 Task: Log work in the project Vigilant for the issue 'Develop a new tool for automated testing of voice assistants' spent time as '6w 2d 19h 26m' and remaining time as '6w 2d 11h 34m' and add a flag. Now add the issue to the epic 'Data Privacy'.
Action: Mouse moved to (220, 60)
Screenshot: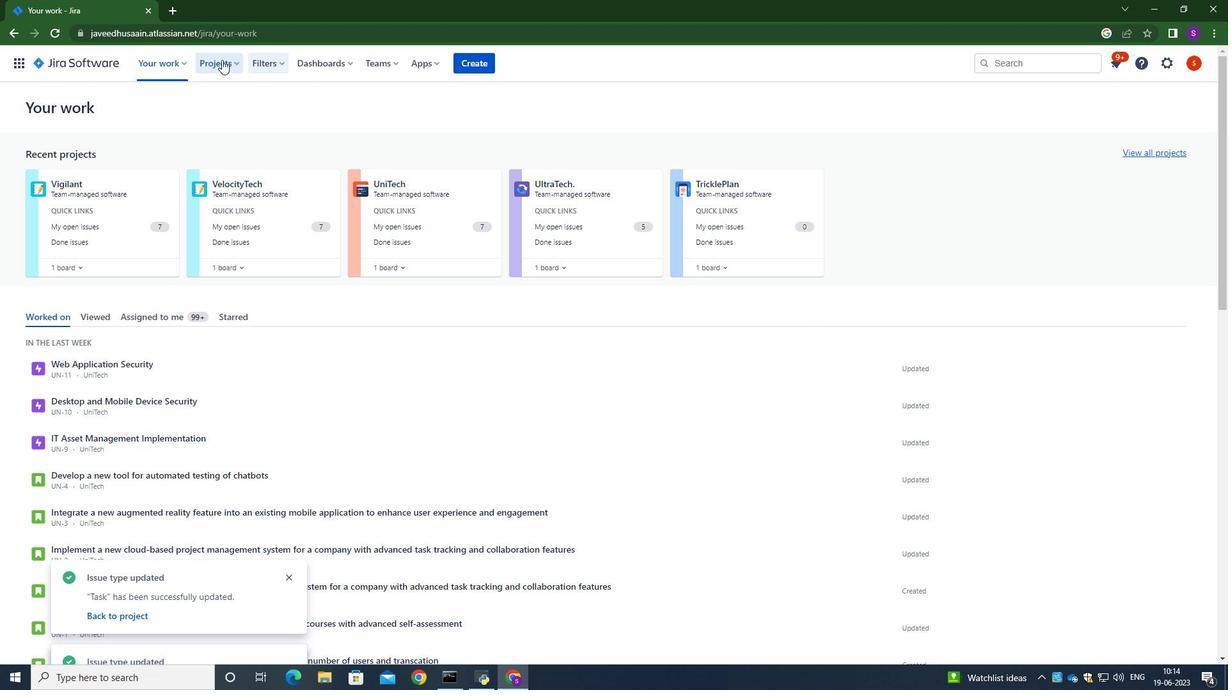 
Action: Mouse pressed left at (220, 60)
Screenshot: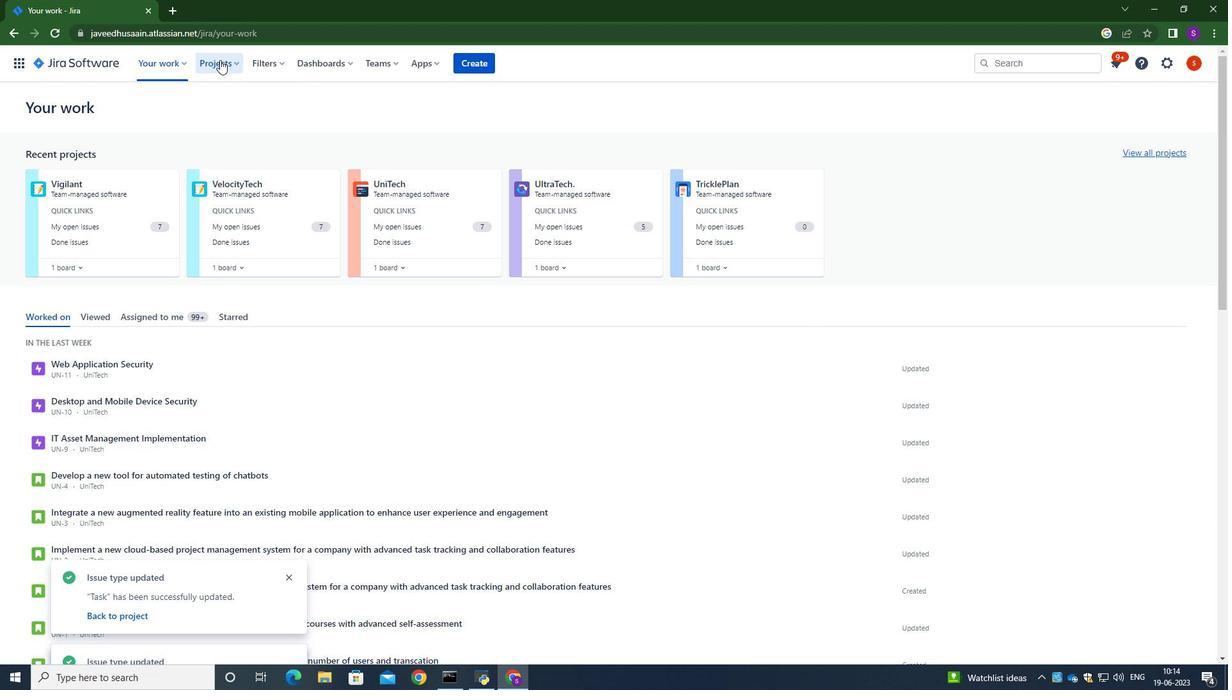 
Action: Mouse moved to (276, 118)
Screenshot: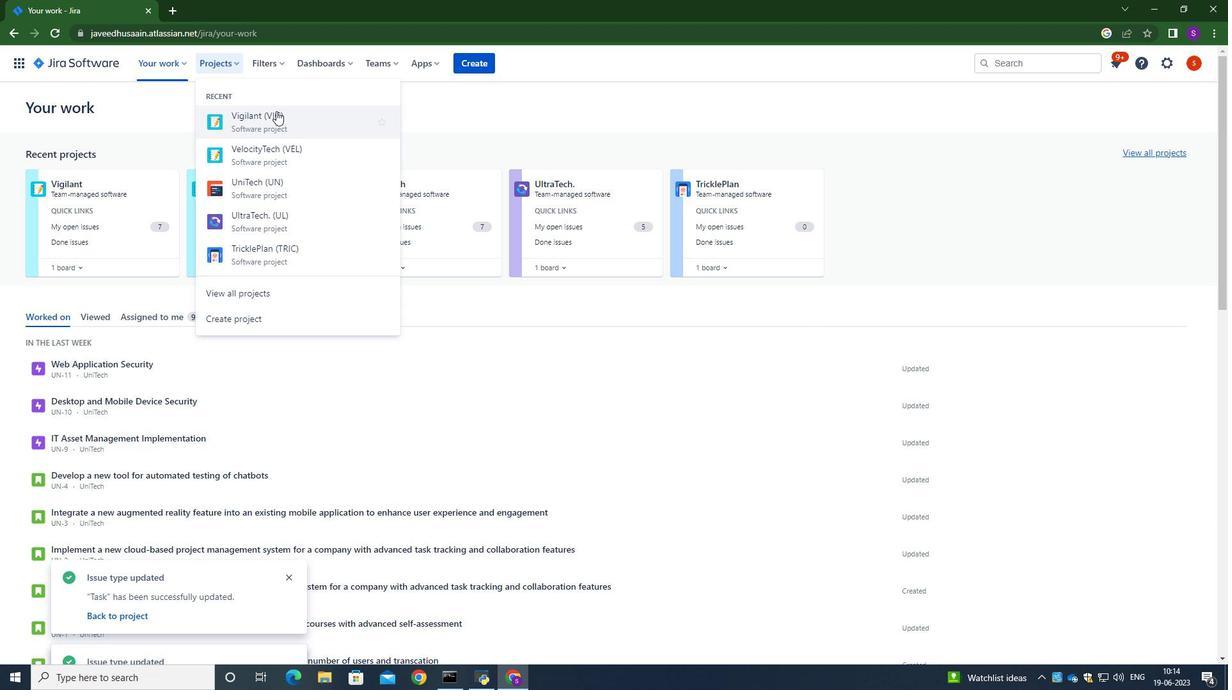 
Action: Mouse pressed left at (276, 118)
Screenshot: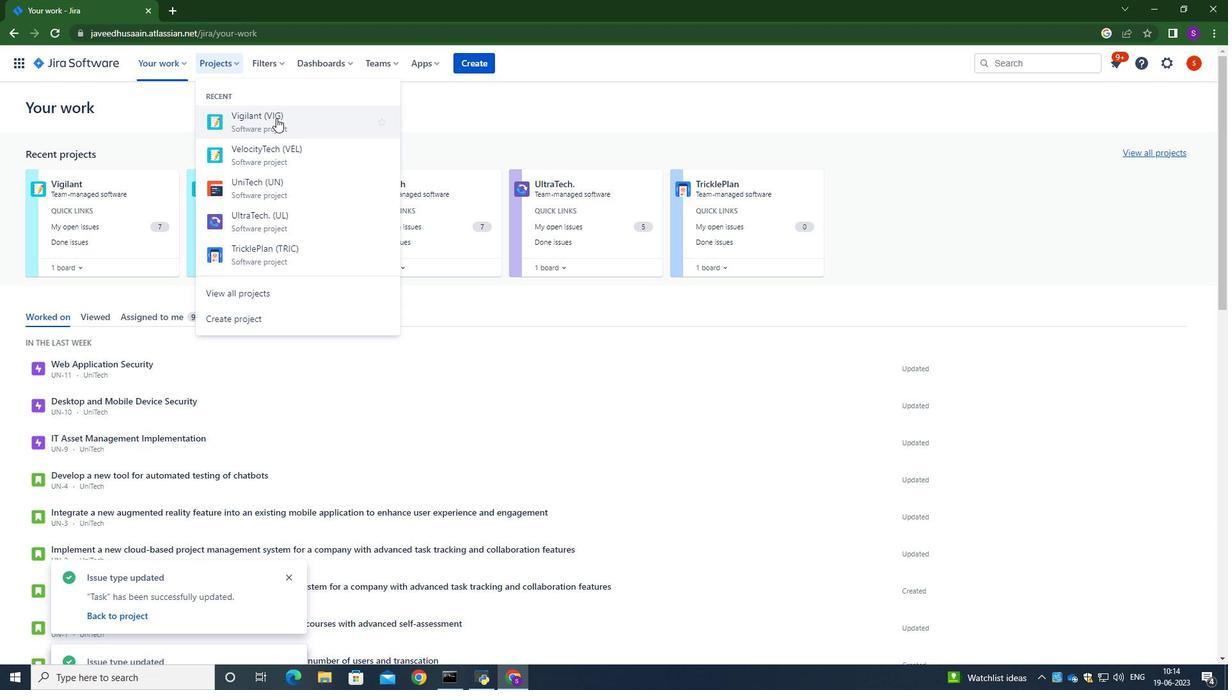 
Action: Mouse moved to (89, 192)
Screenshot: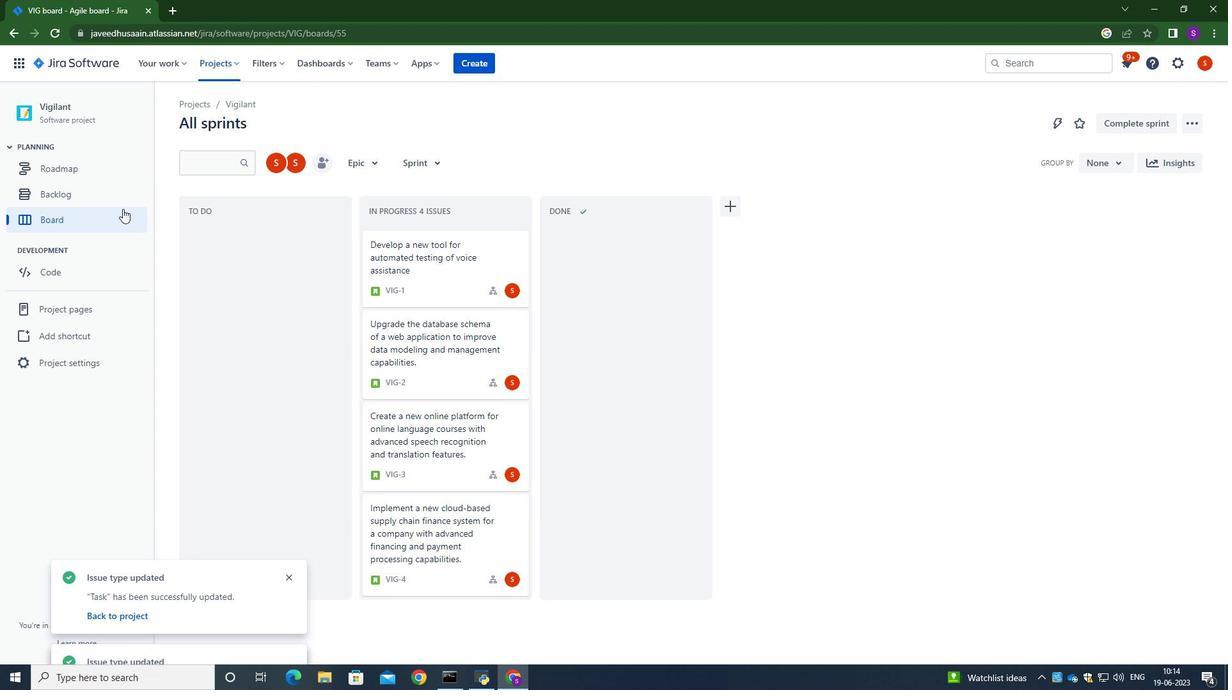 
Action: Mouse pressed left at (89, 192)
Screenshot: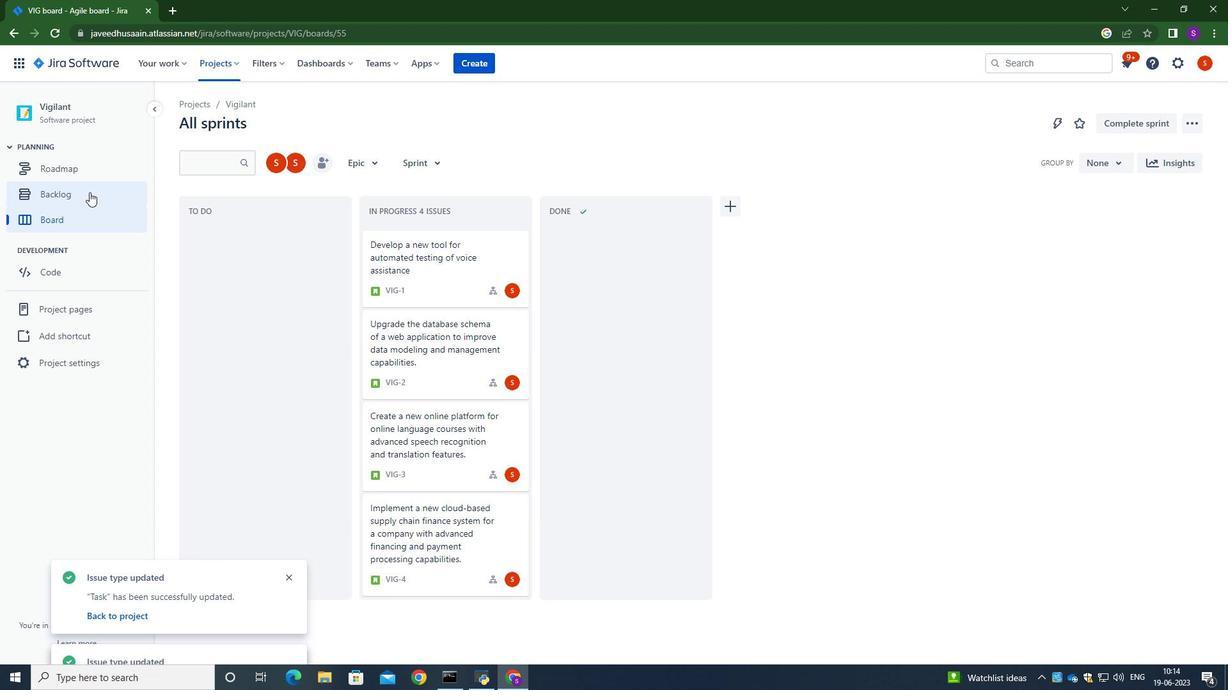 
Action: Mouse moved to (487, 276)
Screenshot: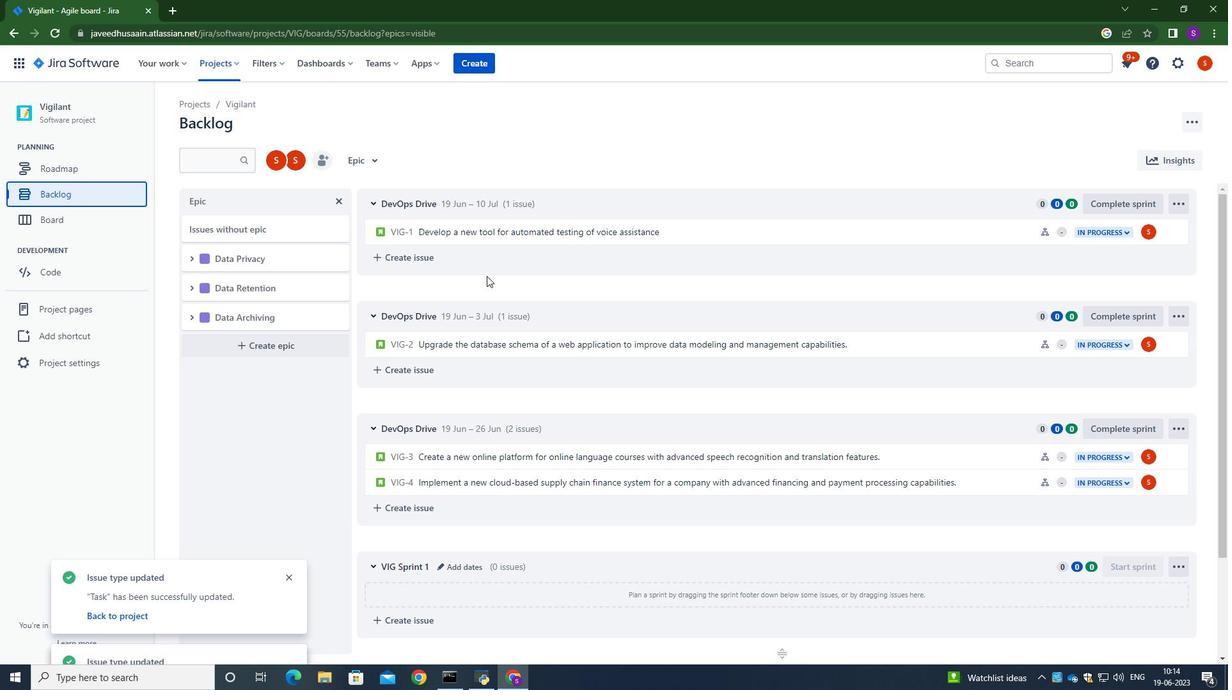 
Action: Mouse scrolled (487, 275) with delta (0, 0)
Screenshot: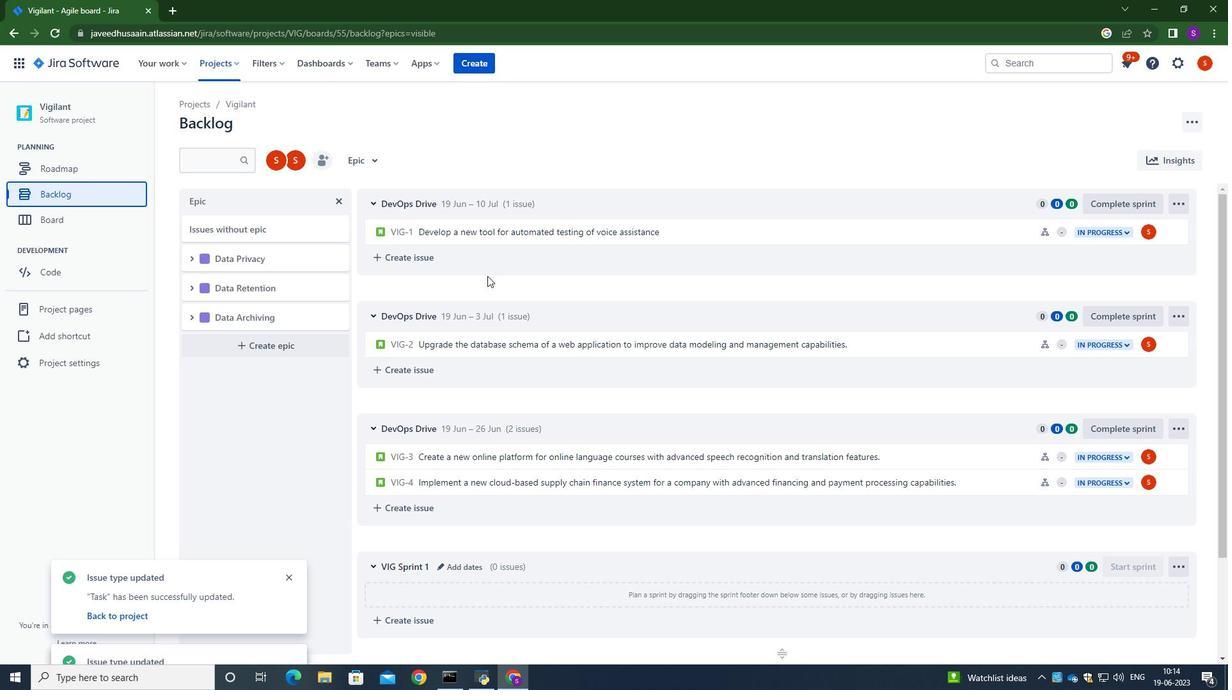 
Action: Mouse scrolled (487, 276) with delta (0, 0)
Screenshot: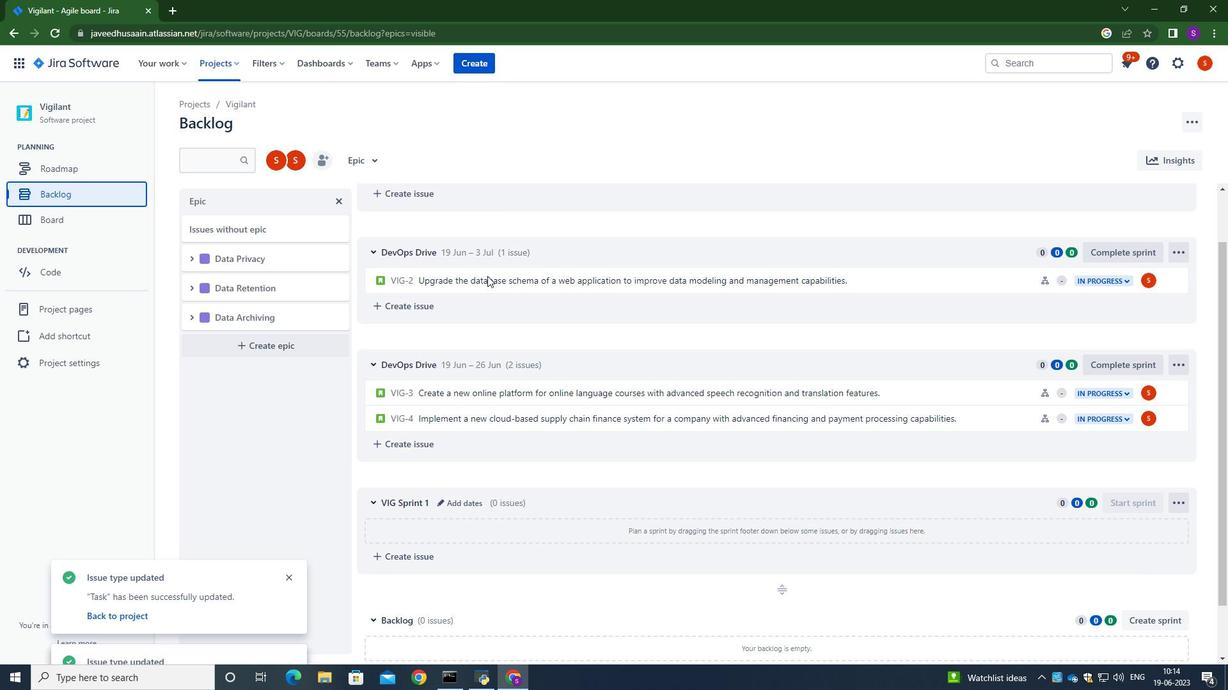 
Action: Mouse scrolled (487, 276) with delta (0, 0)
Screenshot: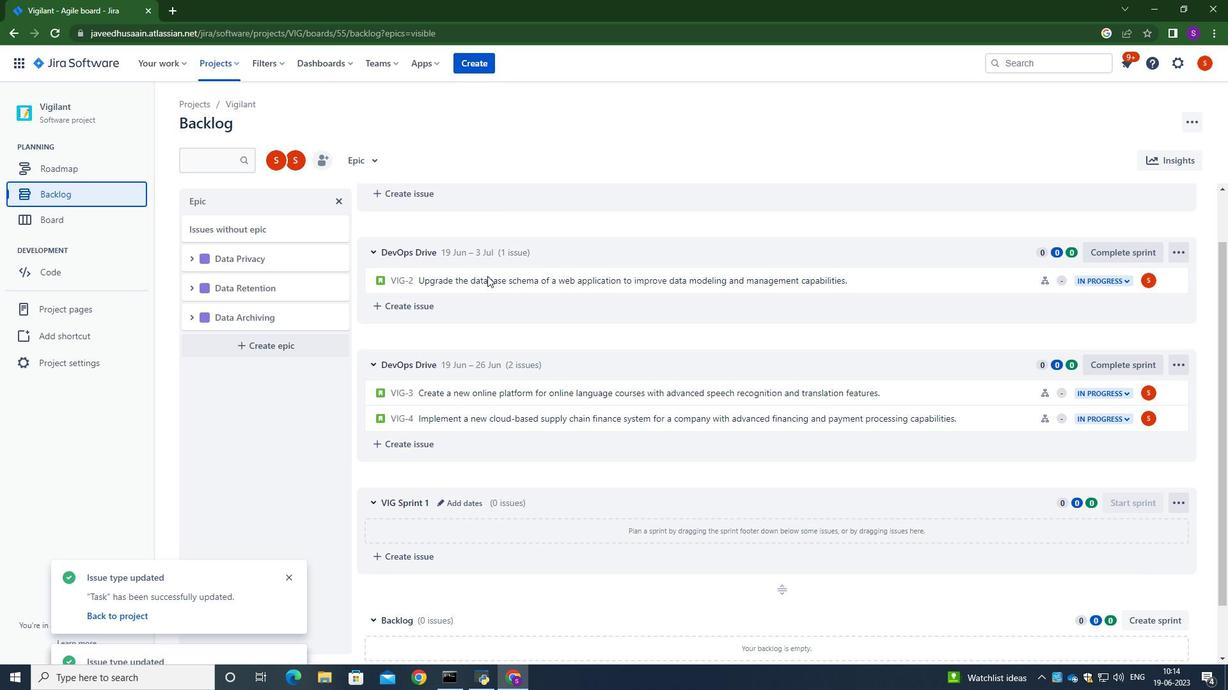 
Action: Mouse scrolled (487, 276) with delta (0, 0)
Screenshot: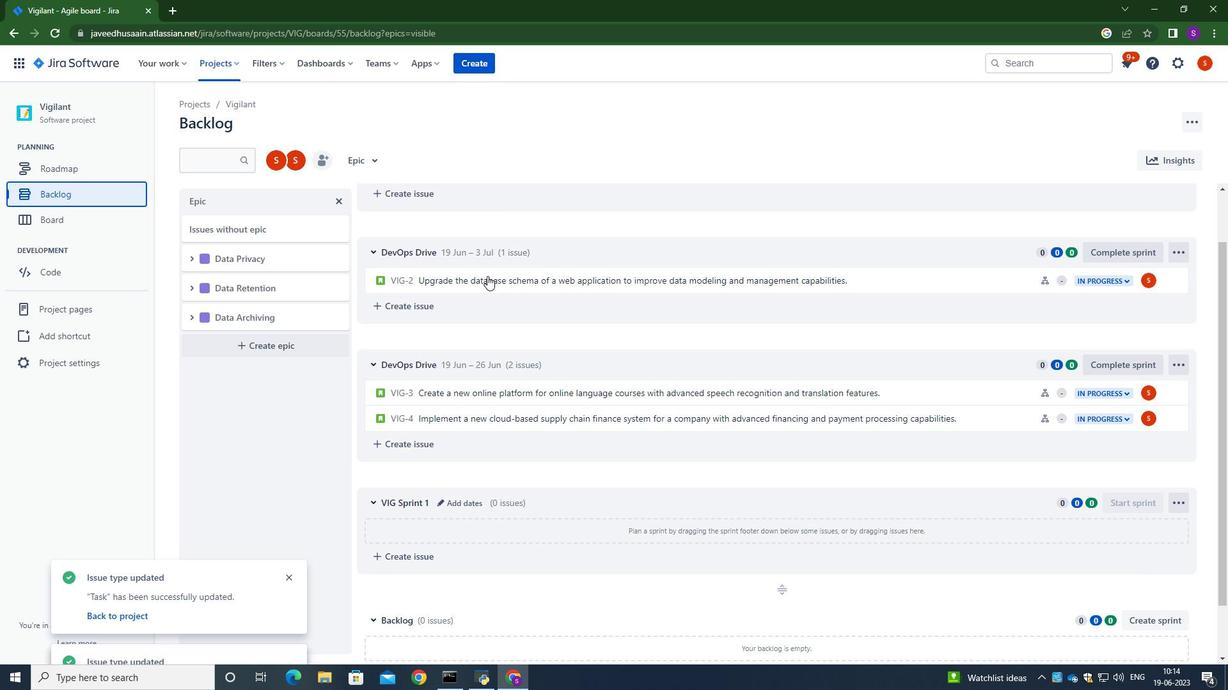 
Action: Mouse moved to (483, 232)
Screenshot: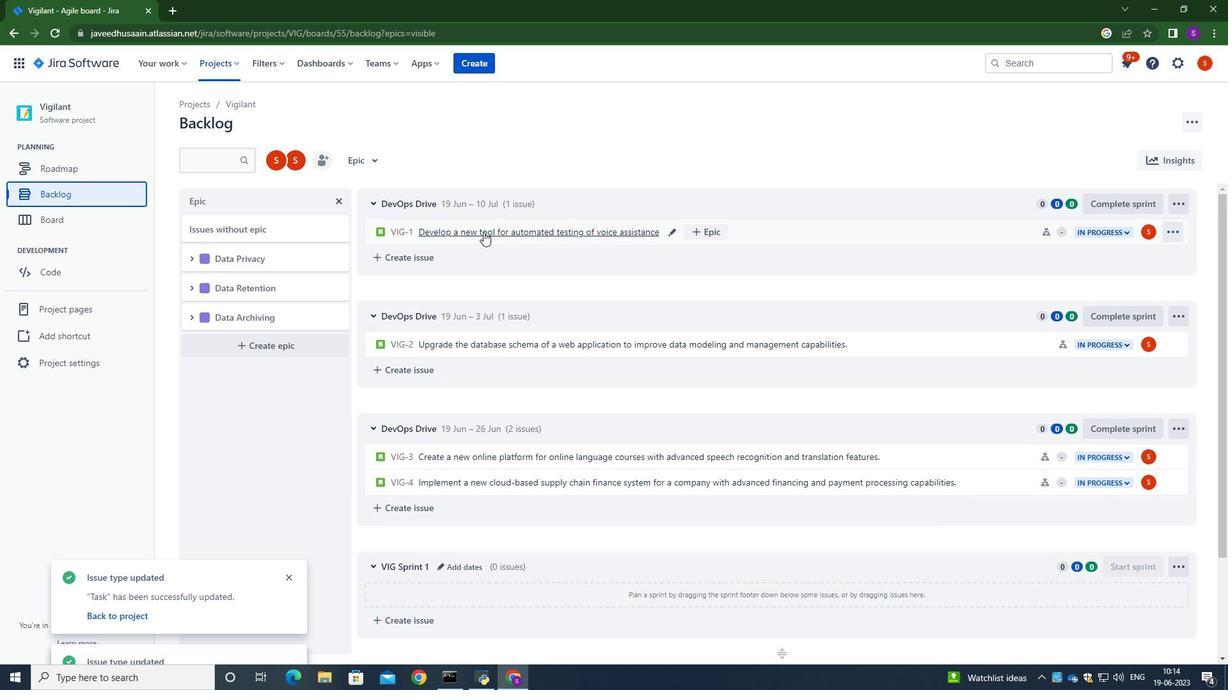 
Action: Mouse pressed left at (483, 232)
Screenshot: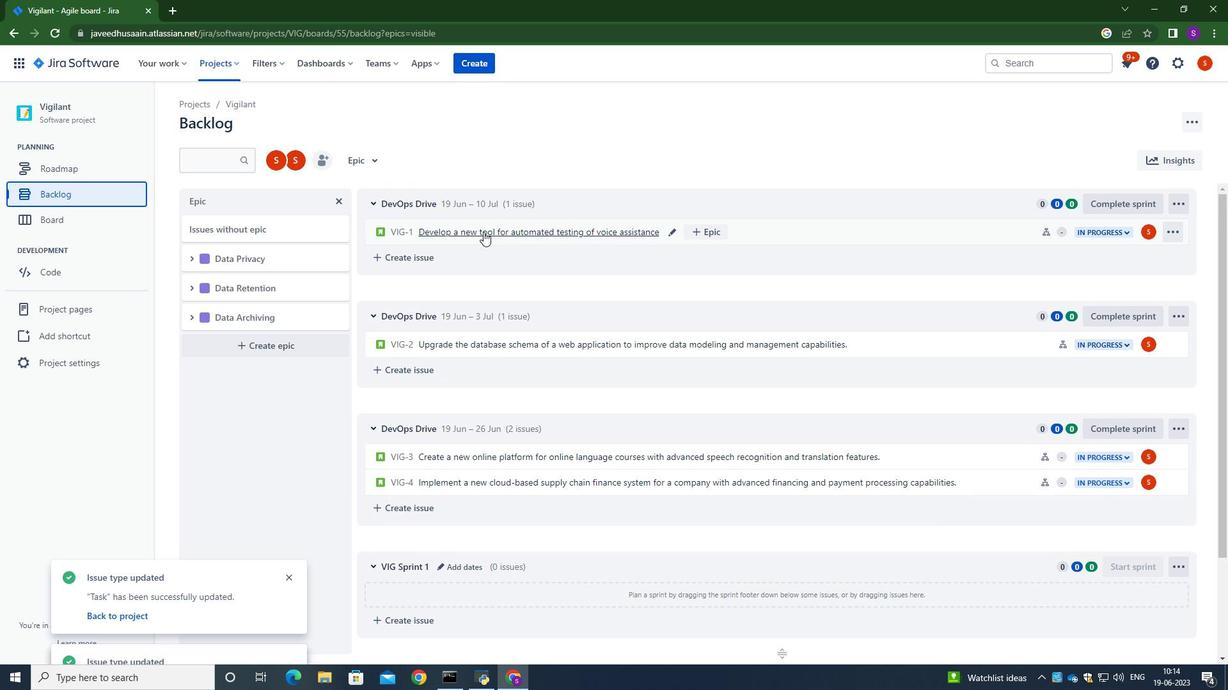 
Action: Mouse moved to (1175, 200)
Screenshot: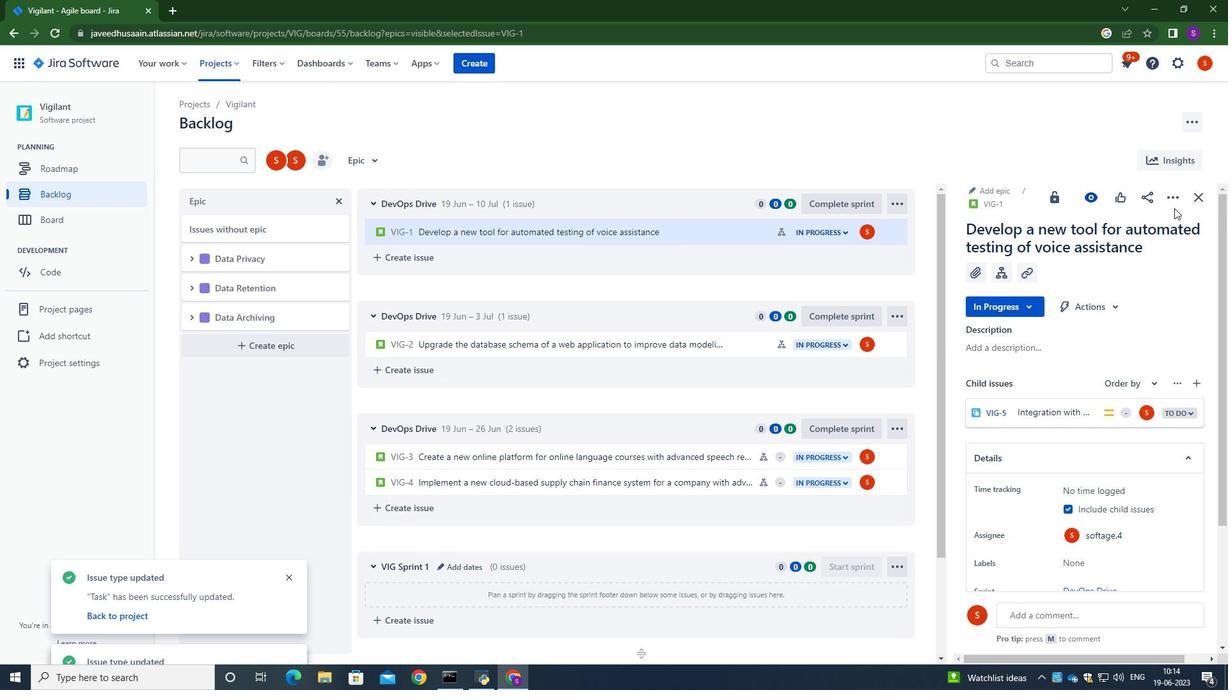 
Action: Mouse pressed left at (1175, 200)
Screenshot: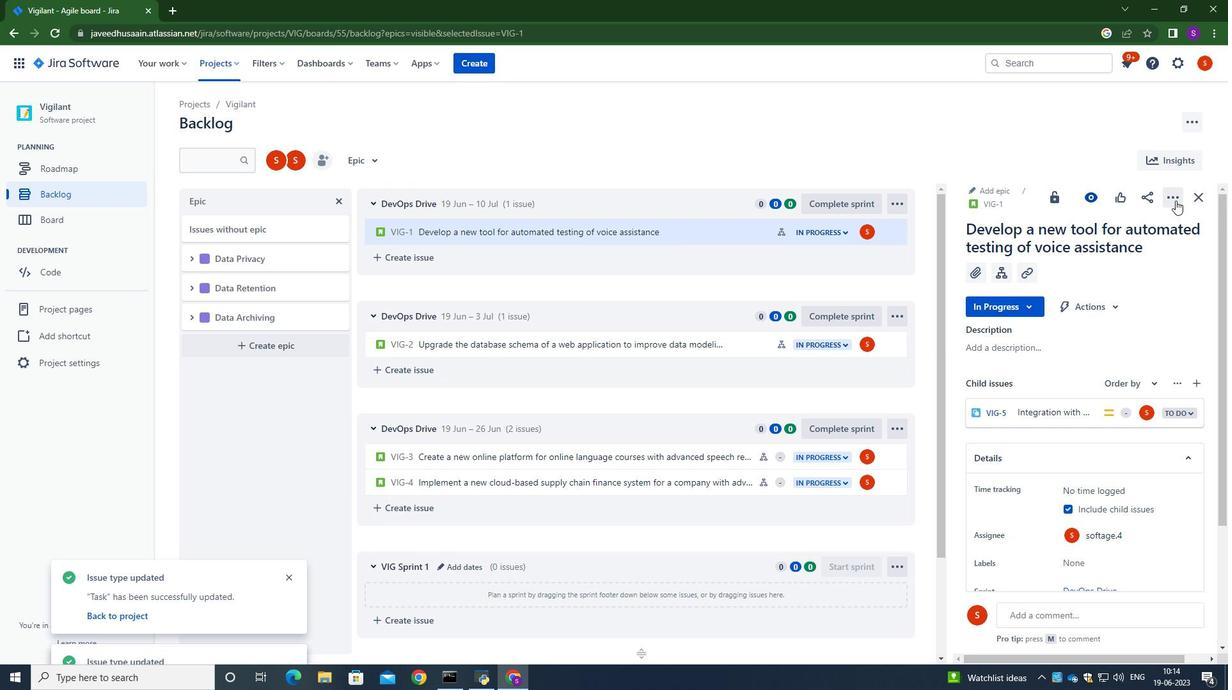 
Action: Mouse moved to (1117, 225)
Screenshot: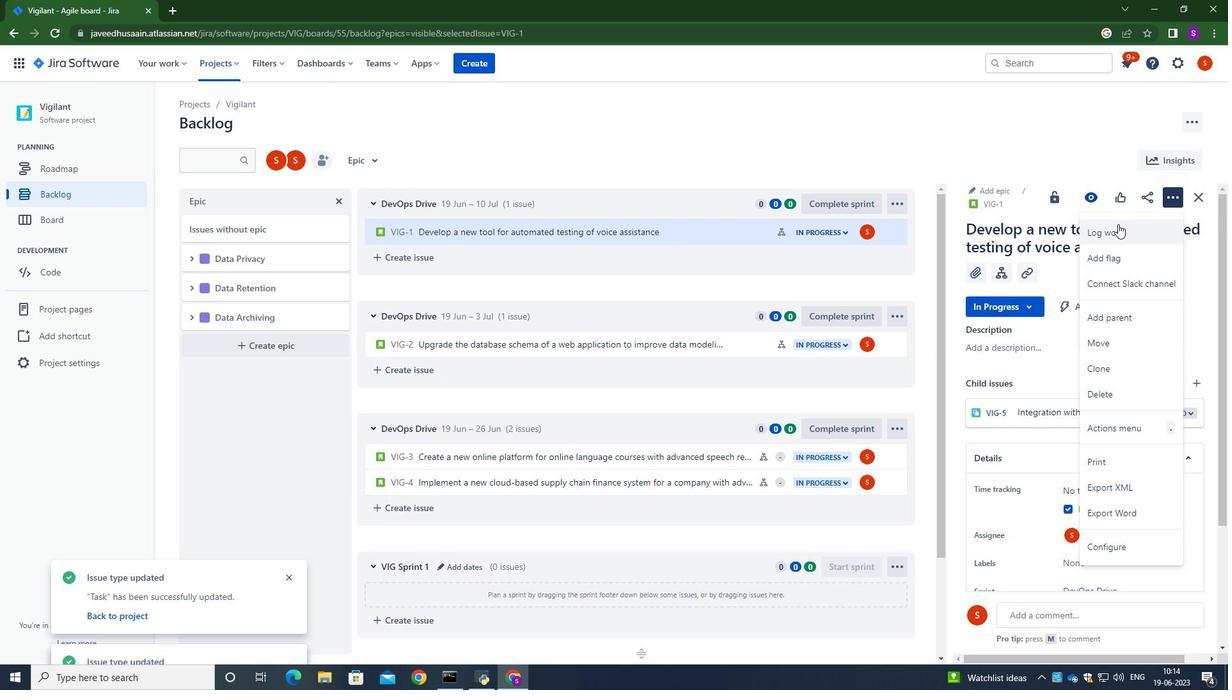 
Action: Mouse pressed left at (1117, 225)
Screenshot: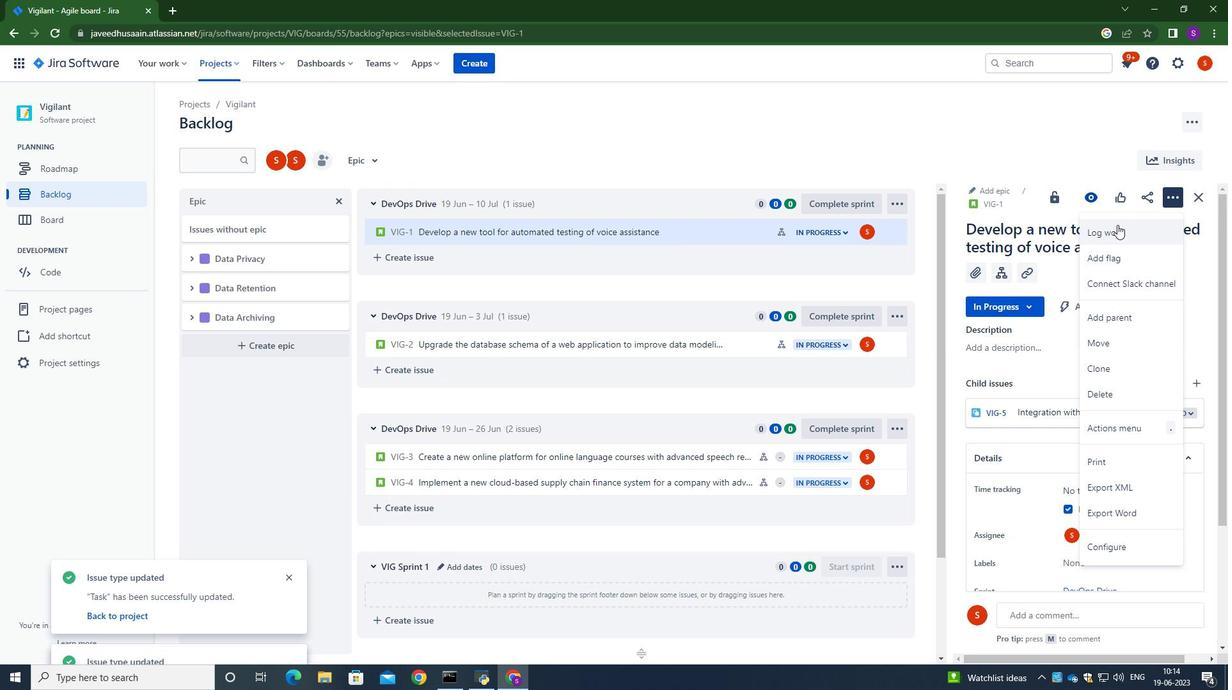 
Action: Mouse moved to (560, 183)
Screenshot: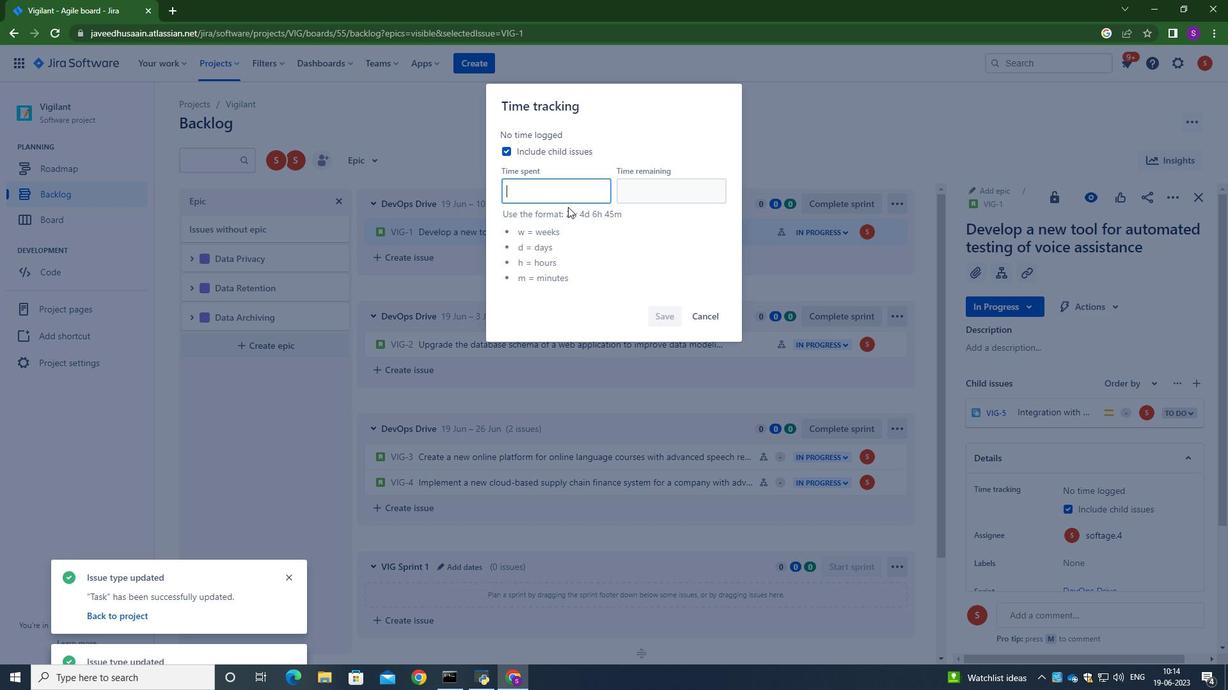 
Action: Mouse pressed left at (560, 183)
Screenshot: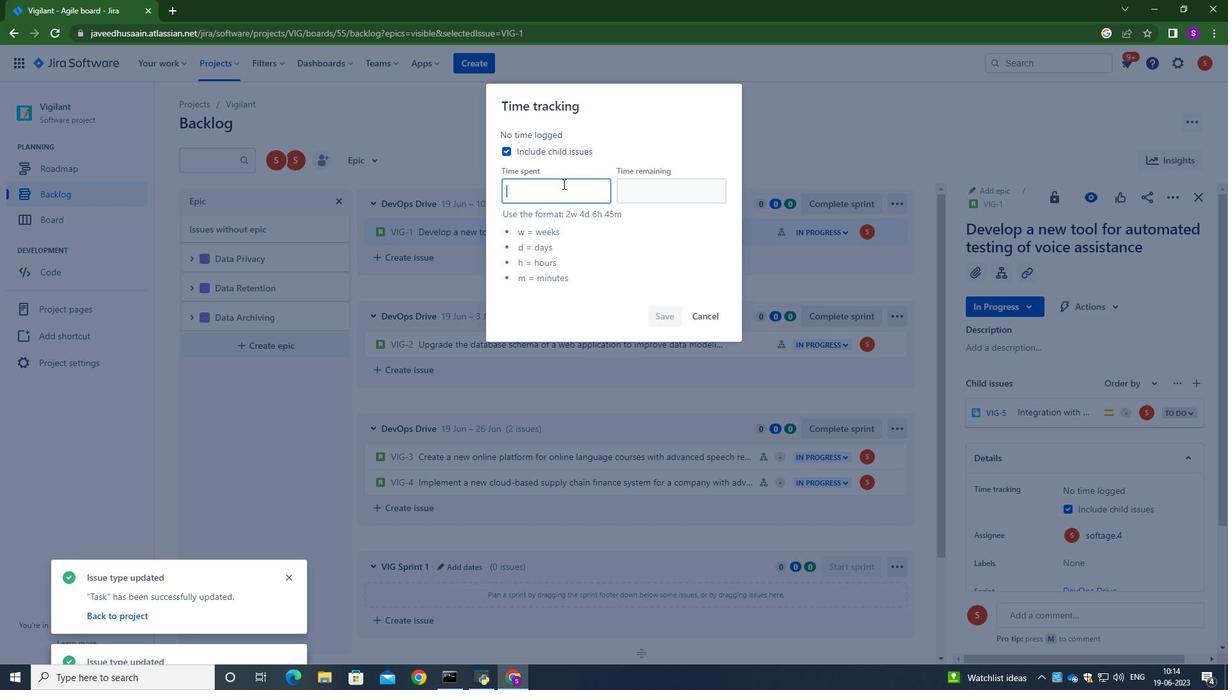 
Action: Key pressed 6w<Key.space>2d<Key.space>19h<Key.space>26m<Key.tab>6w<Key.space>2d<Key.space>11h<Key.space>34m
Screenshot: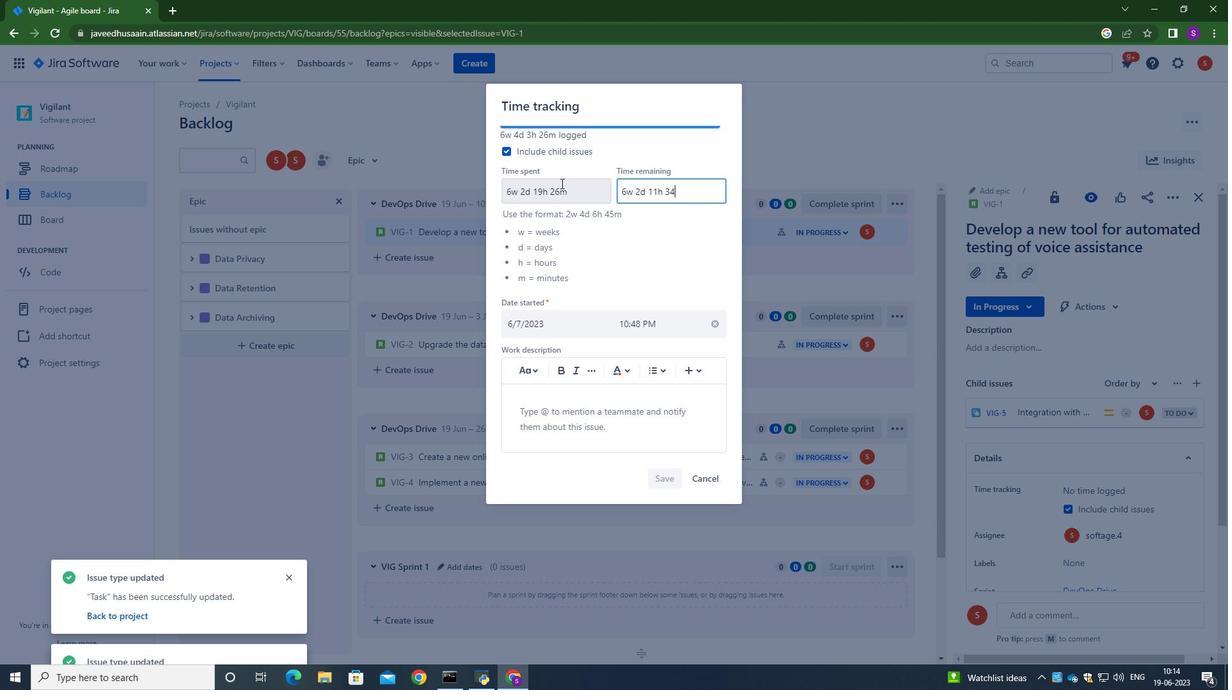 
Action: Mouse moved to (672, 482)
Screenshot: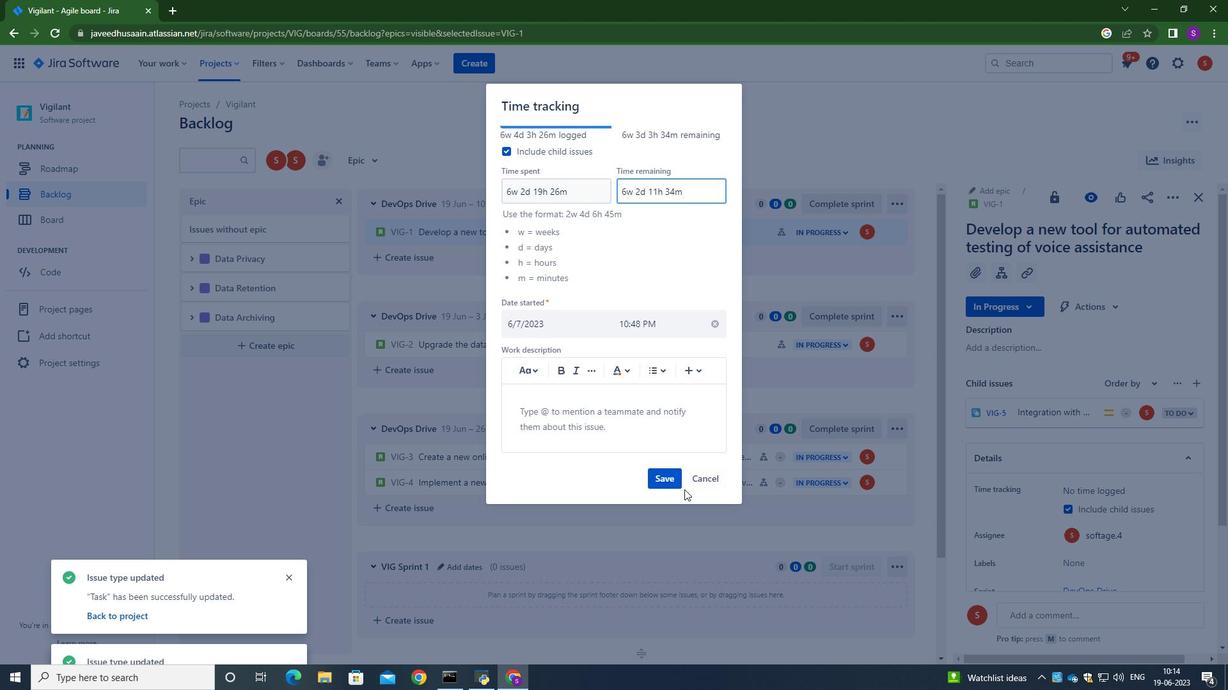 
Action: Mouse pressed left at (672, 482)
Screenshot: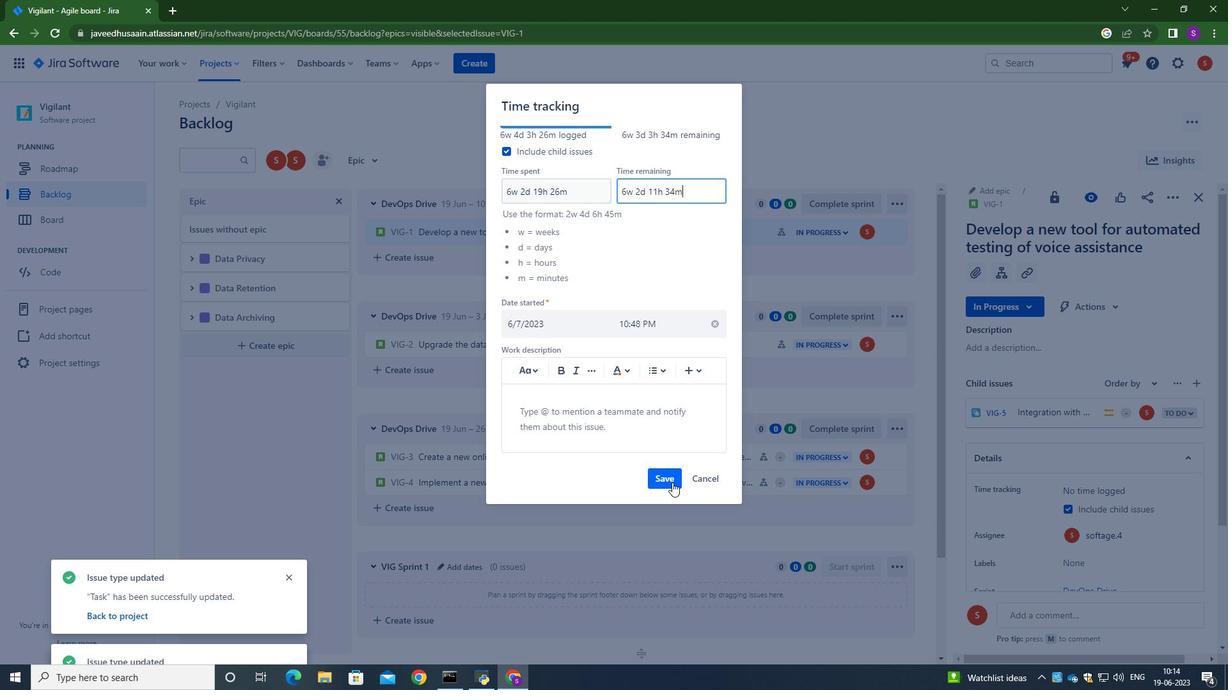 
Action: Mouse moved to (1061, 399)
Screenshot: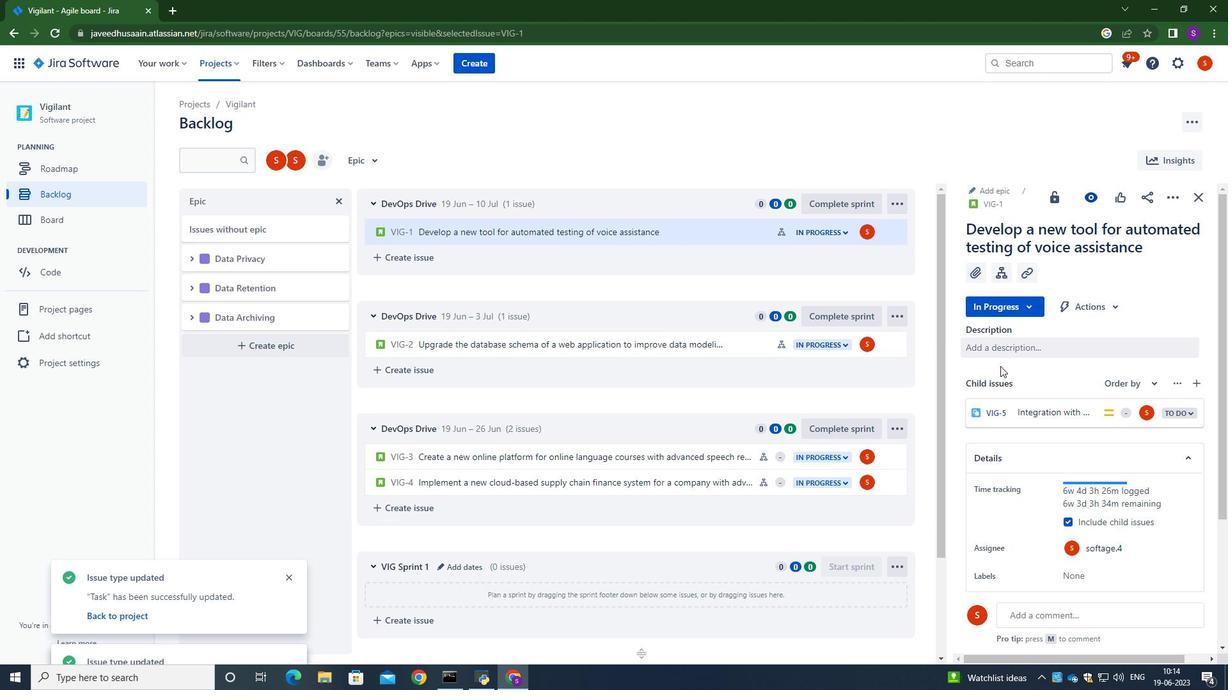 
Action: Mouse scrolled (1061, 399) with delta (0, 0)
Screenshot: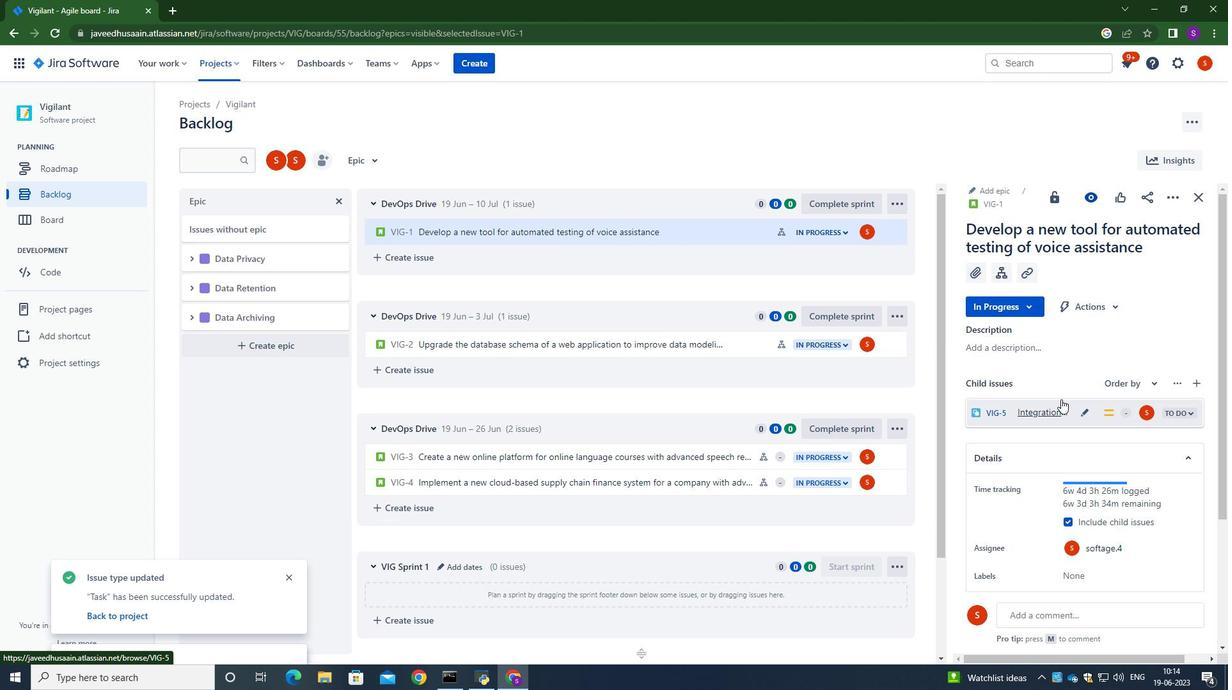
Action: Mouse scrolled (1061, 400) with delta (0, 0)
Screenshot: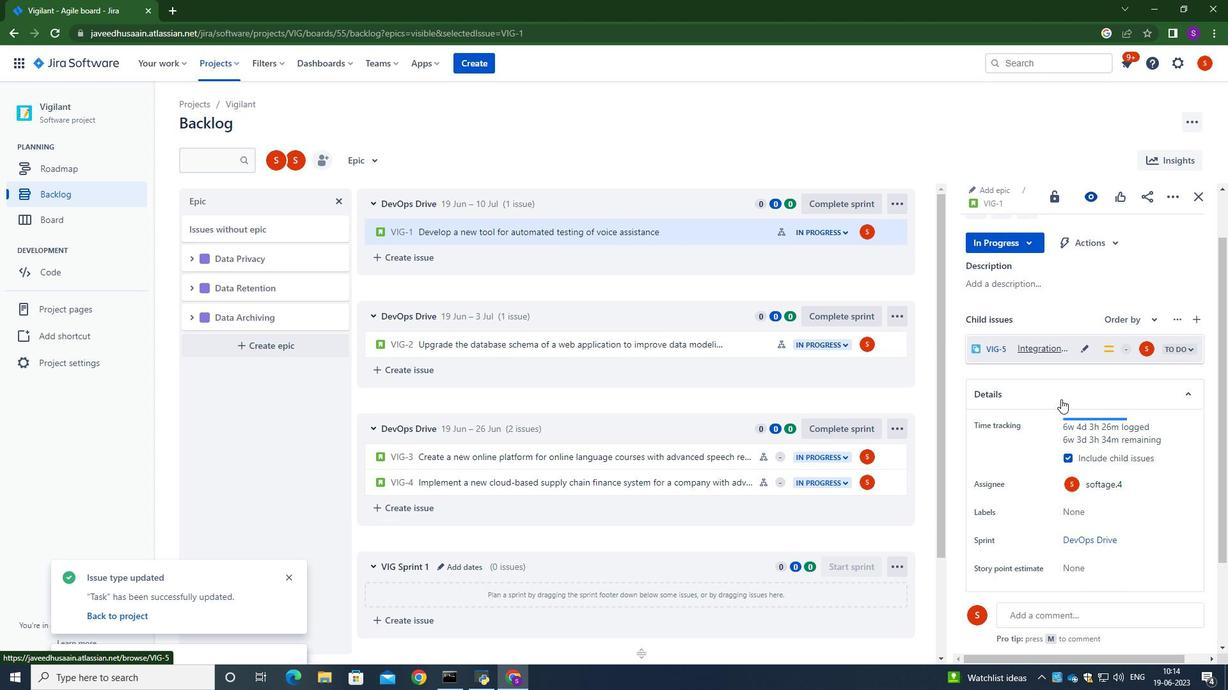 
Action: Mouse scrolled (1061, 400) with delta (0, 0)
Screenshot: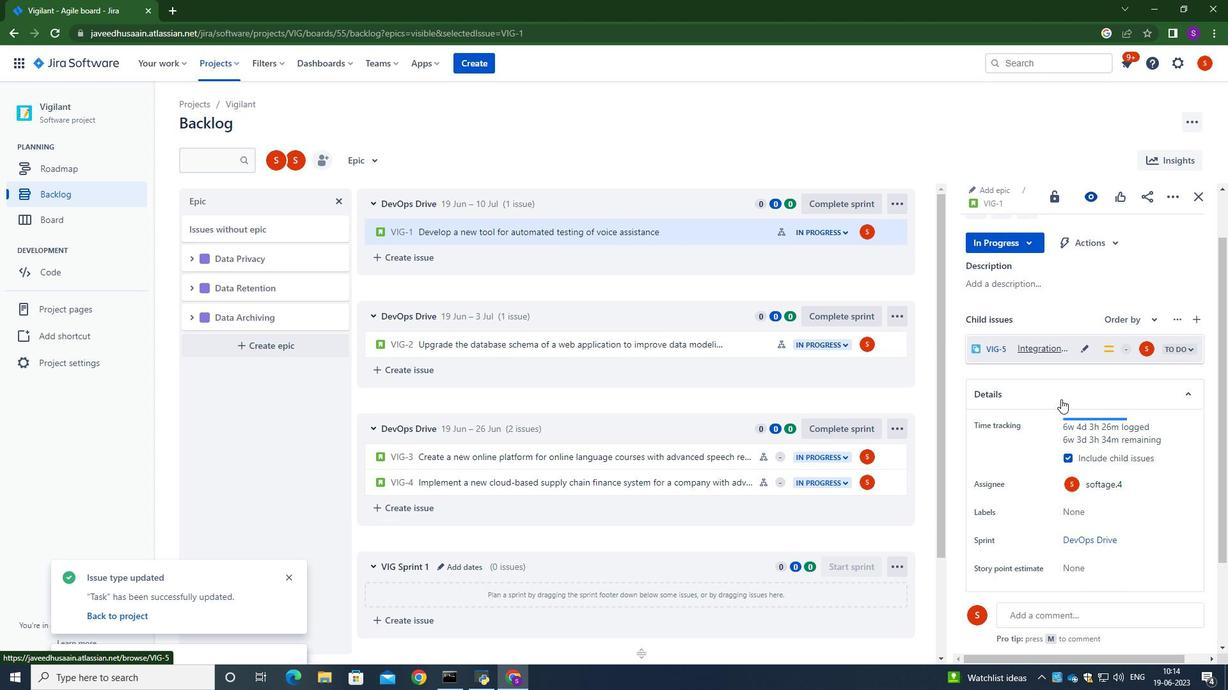 
Action: Mouse scrolled (1061, 400) with delta (0, 0)
Screenshot: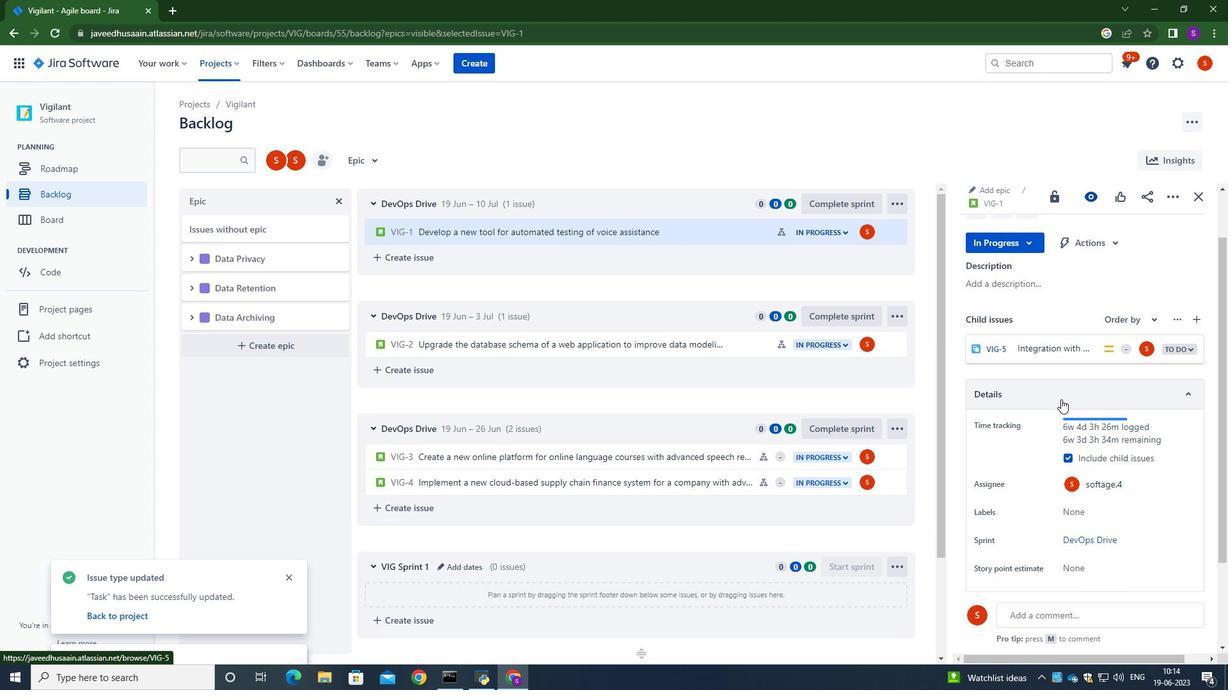 
Action: Mouse moved to (1163, 193)
Screenshot: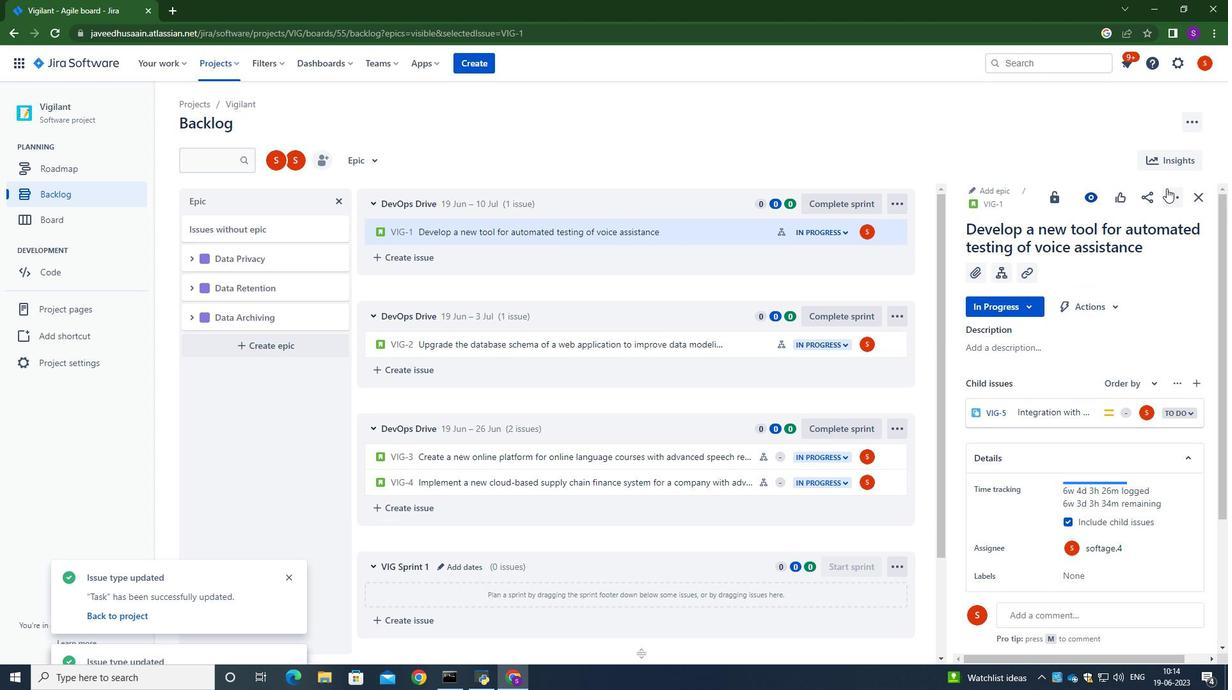 
Action: Mouse pressed left at (1163, 193)
Screenshot: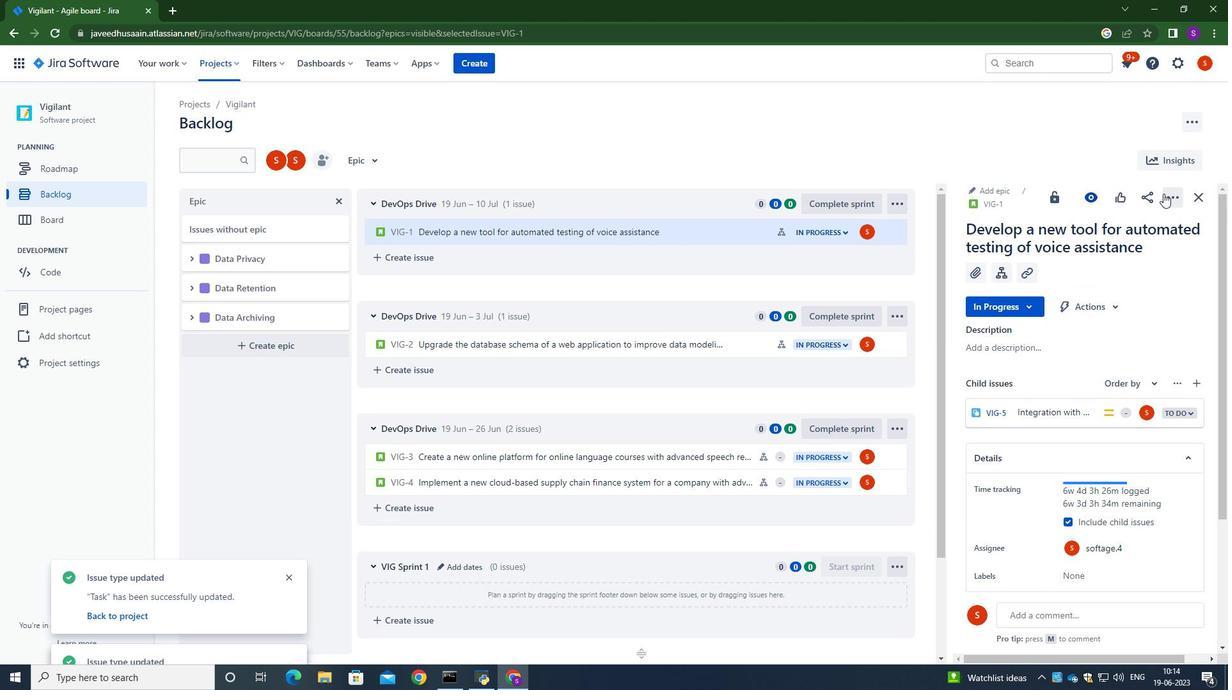 
Action: Mouse moved to (1111, 259)
Screenshot: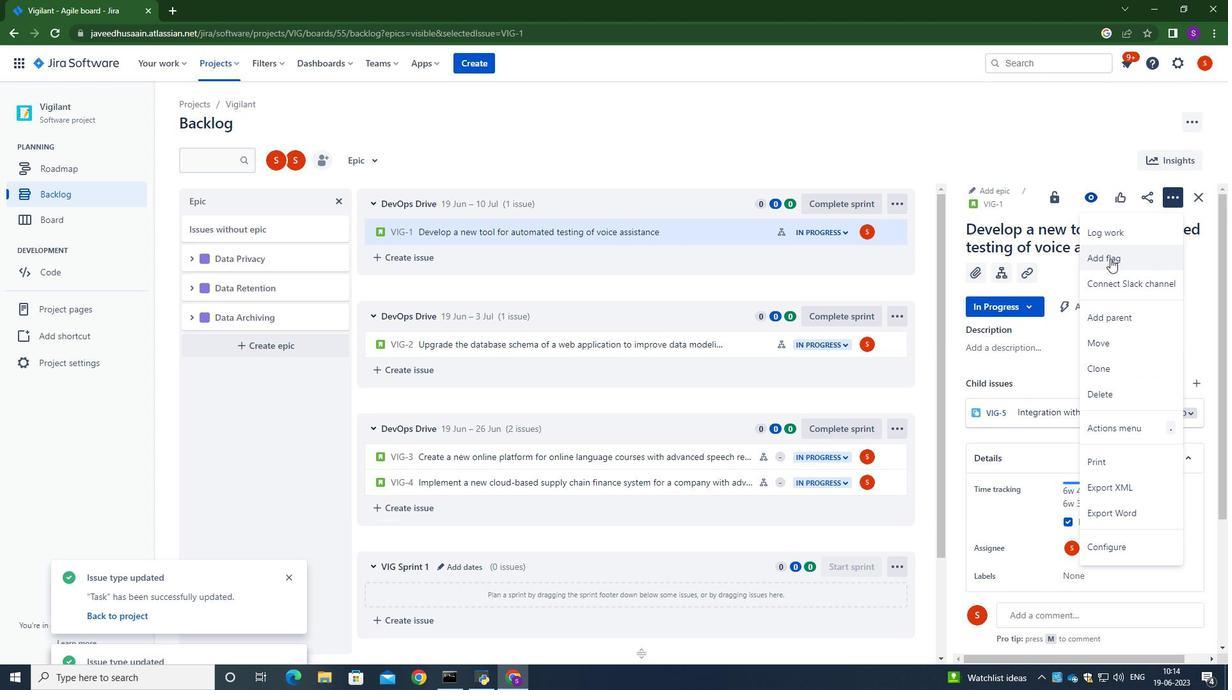 
Action: Mouse pressed left at (1111, 259)
Screenshot: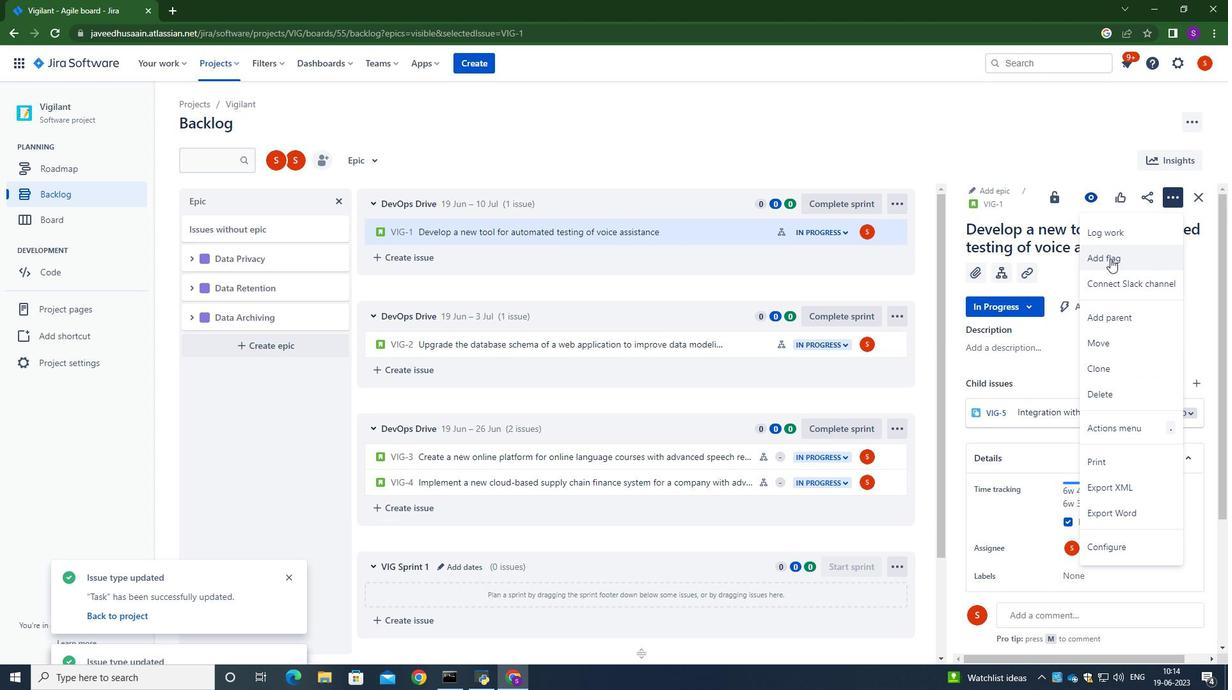 
Action: Mouse moved to (715, 235)
Screenshot: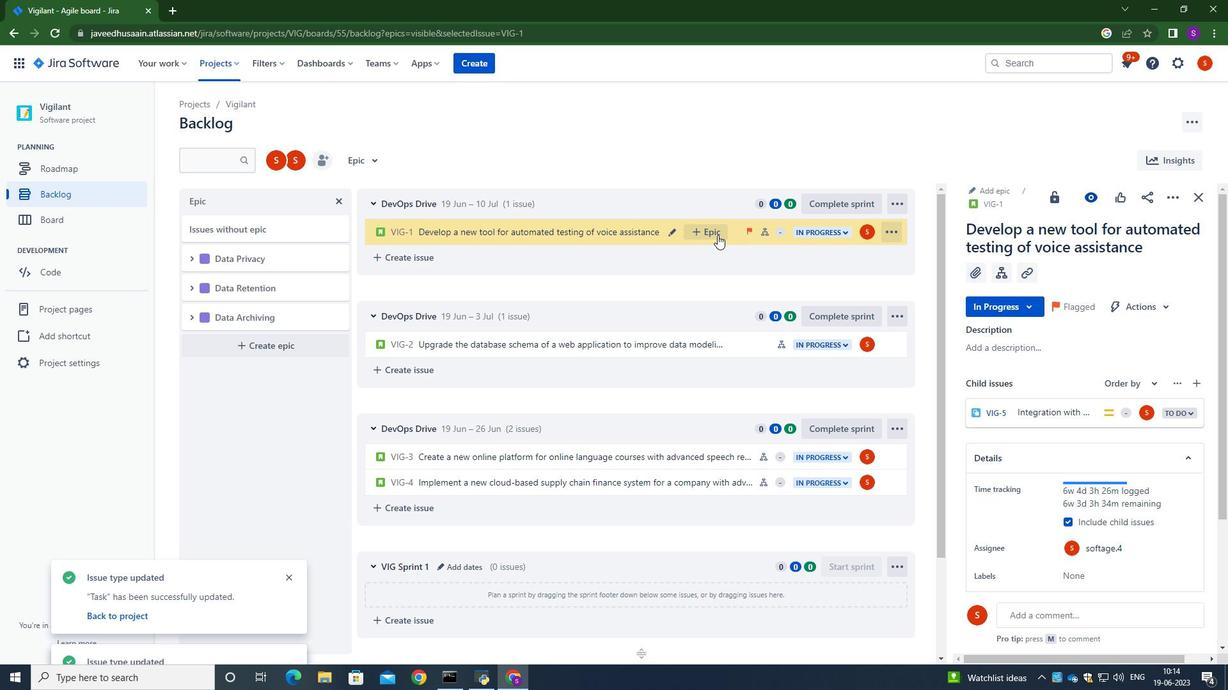 
Action: Mouse pressed left at (715, 235)
Screenshot: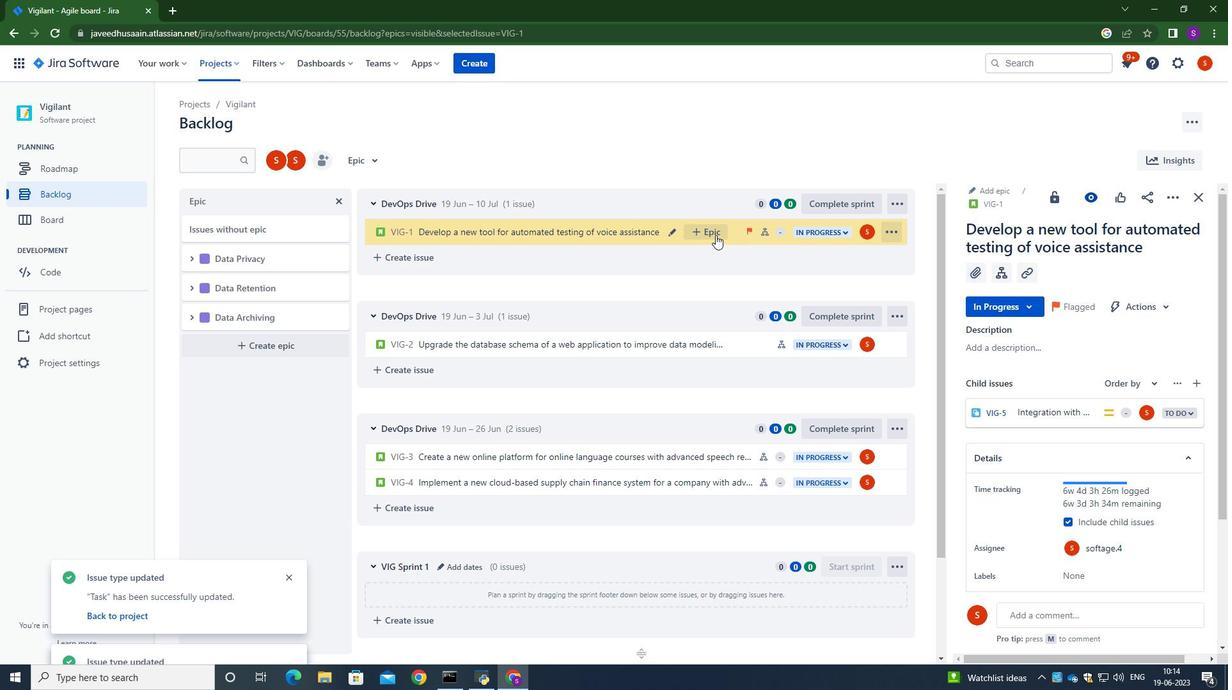 
Action: Mouse moved to (730, 321)
Screenshot: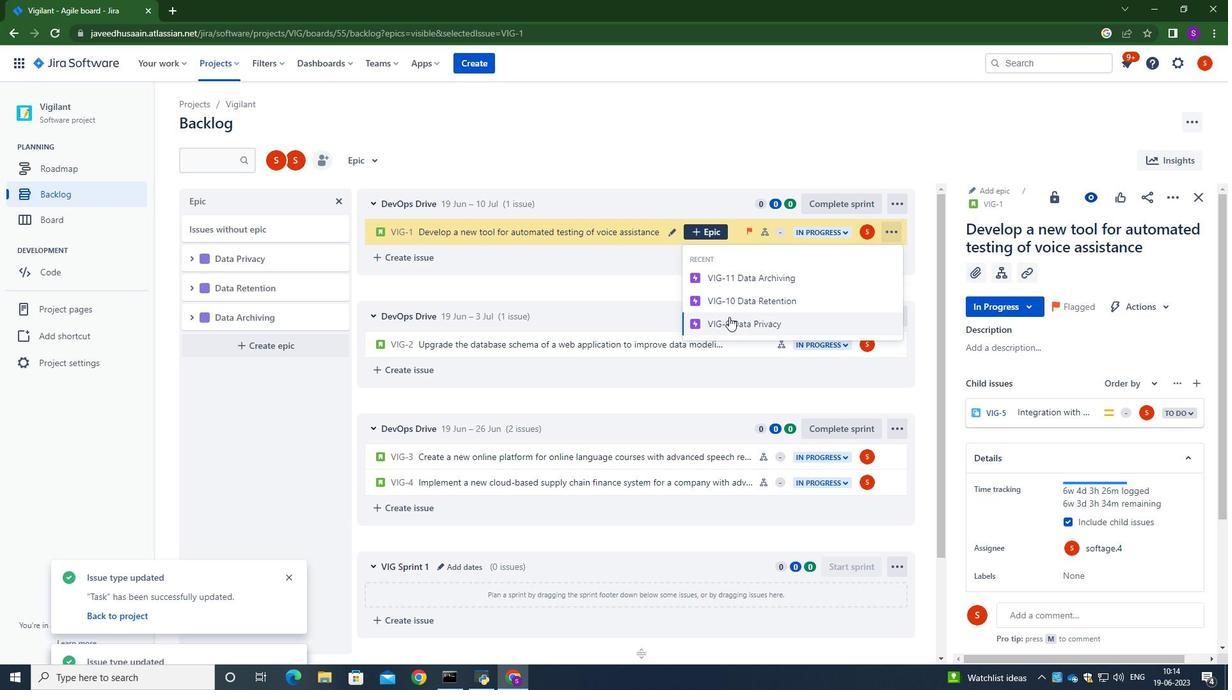 
Action: Mouse pressed left at (730, 321)
Screenshot: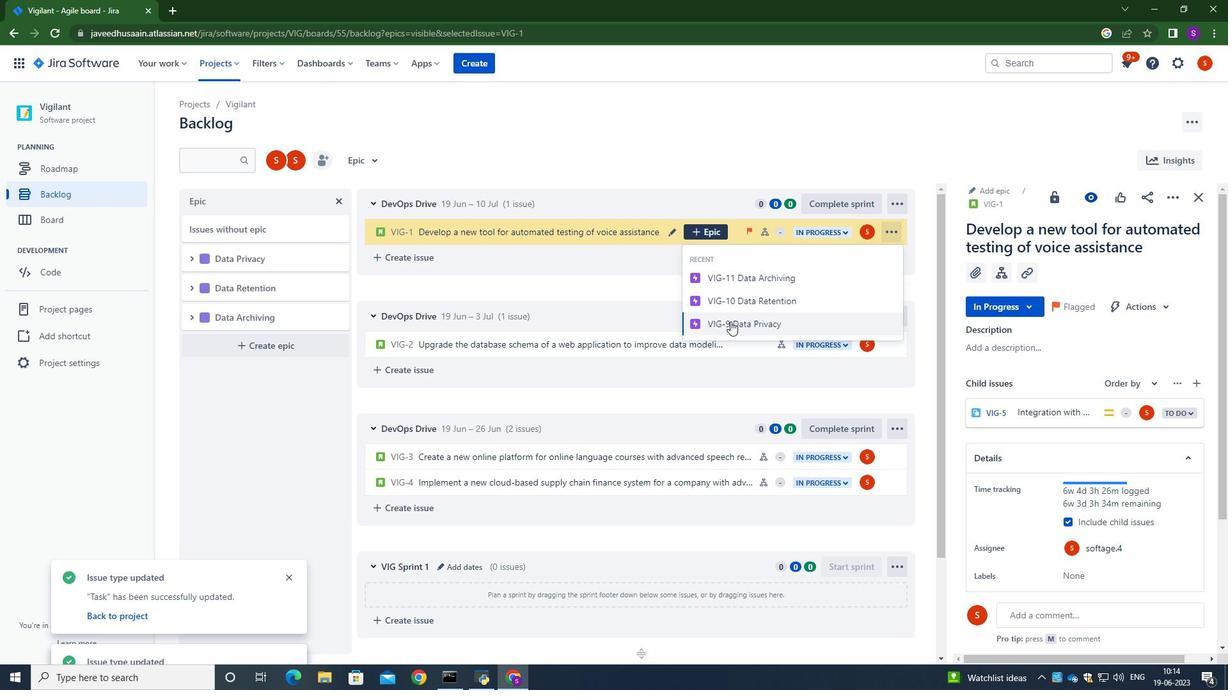 
Action: Mouse moved to (740, 138)
Screenshot: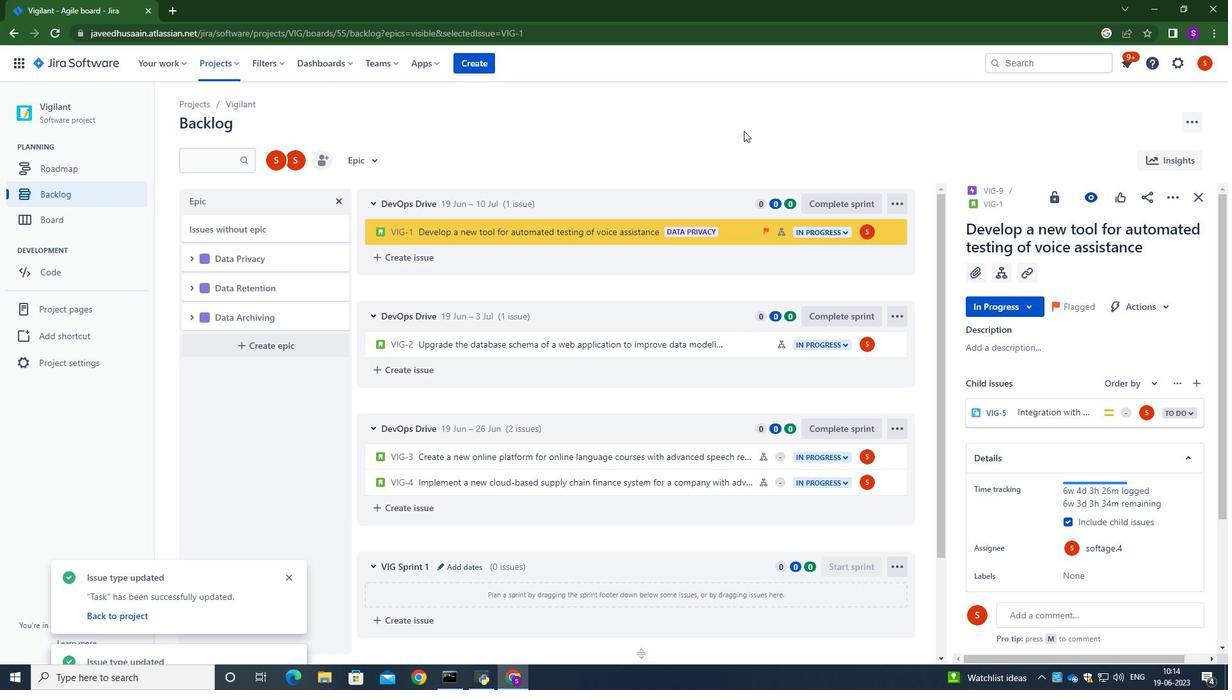 
Action: Mouse pressed left at (740, 138)
Screenshot: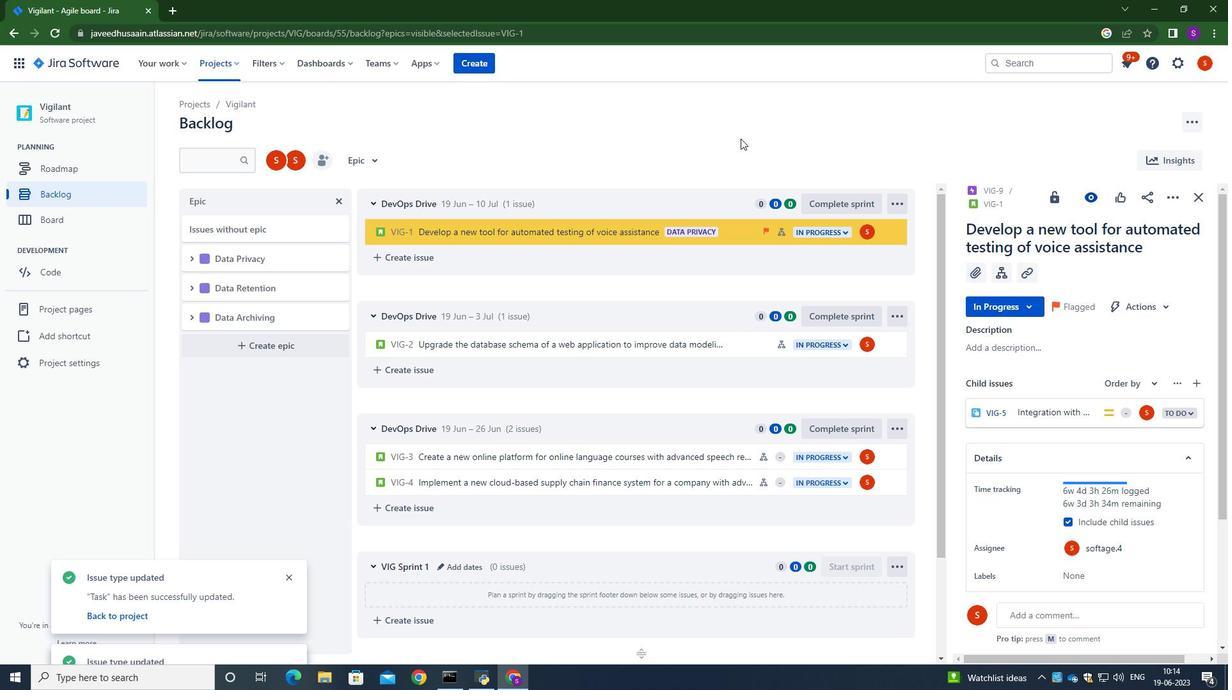 
